 Task: Create New Customer with Customer Name: Salata, Billing Address Line1: 1394 Camden Street, Billing Address Line2:  Reno, Billing Address Line3:  Nevada 89501
Action: Mouse moved to (156, 18)
Screenshot: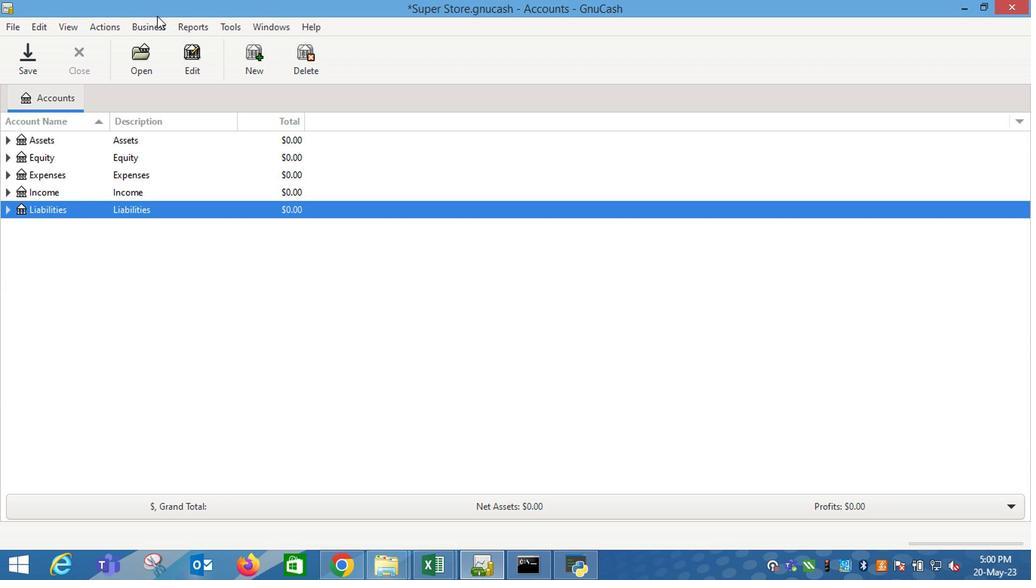 
Action: Mouse pressed left at (156, 18)
Screenshot: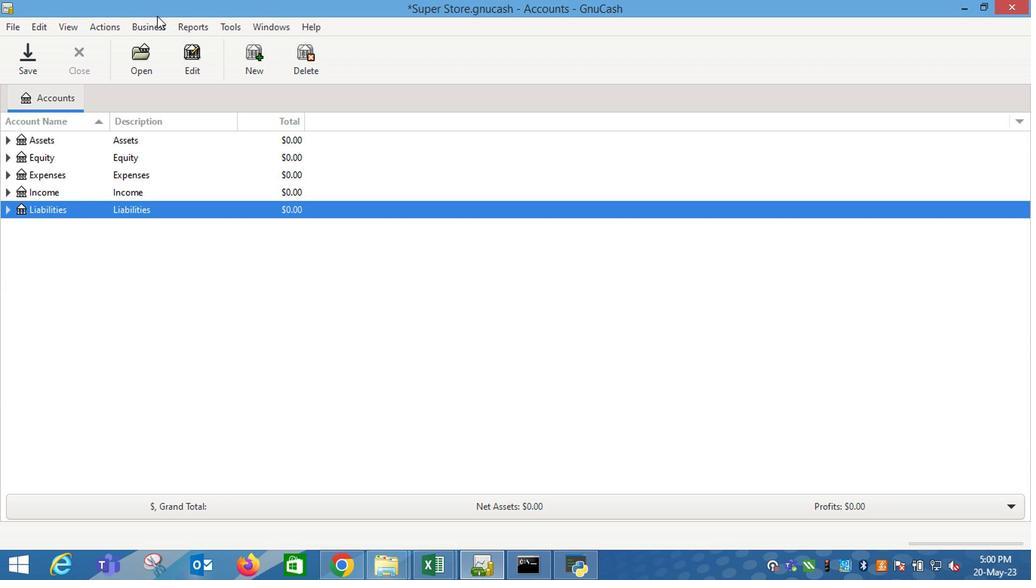 
Action: Mouse moved to (154, 27)
Screenshot: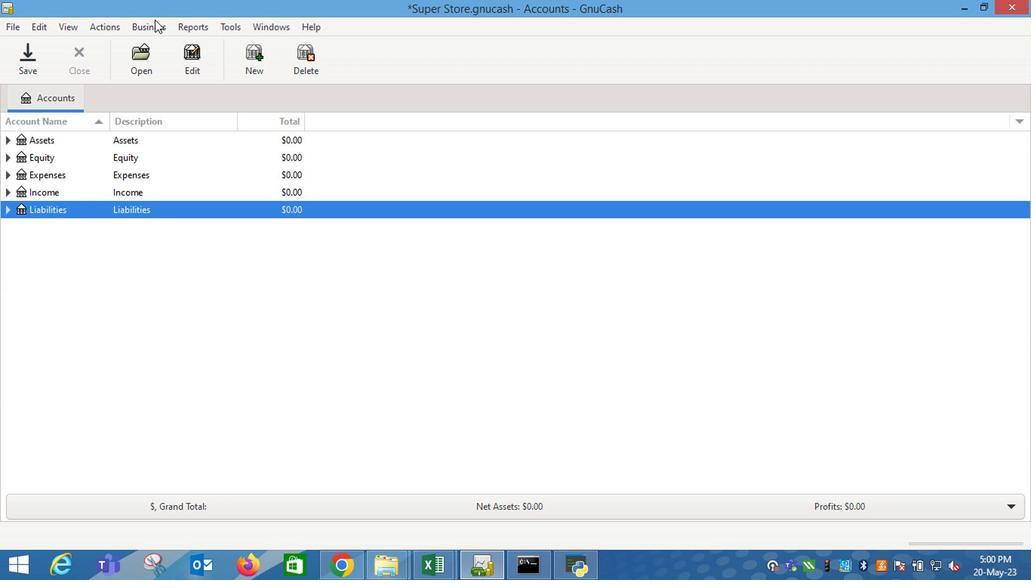
Action: Mouse pressed left at (154, 27)
Screenshot: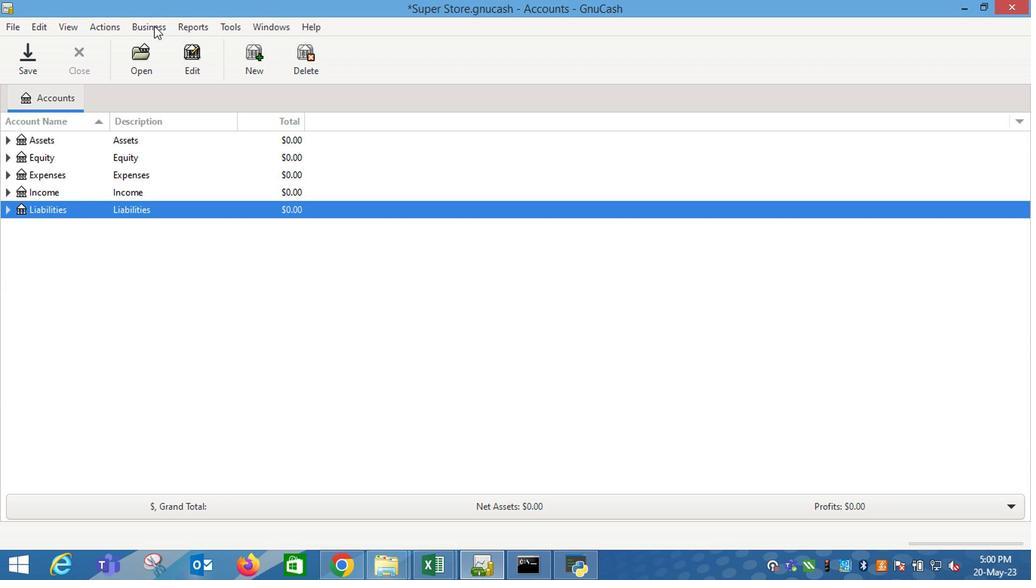 
Action: Mouse moved to (372, 70)
Screenshot: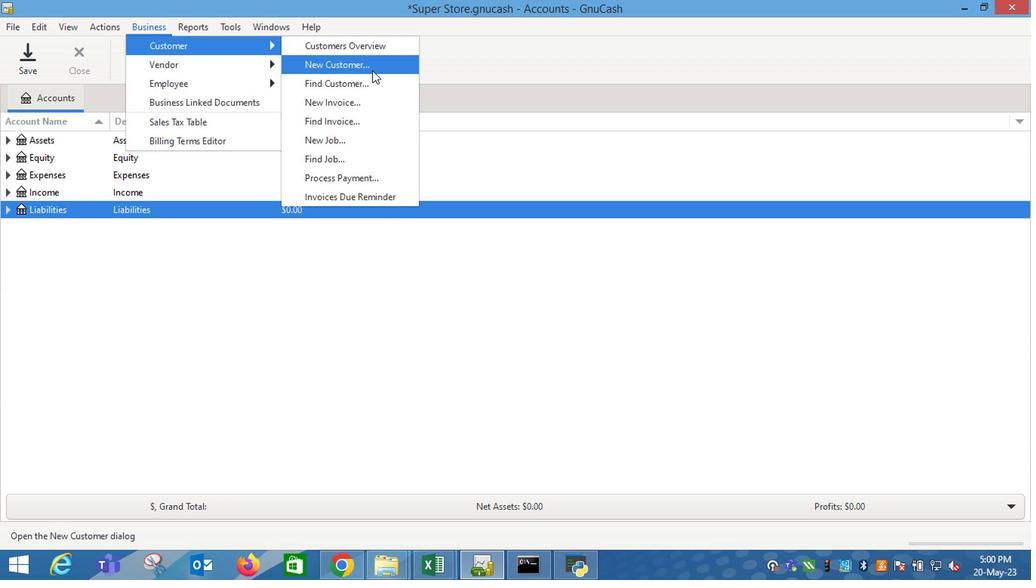 
Action: Mouse pressed left at (372, 70)
Screenshot: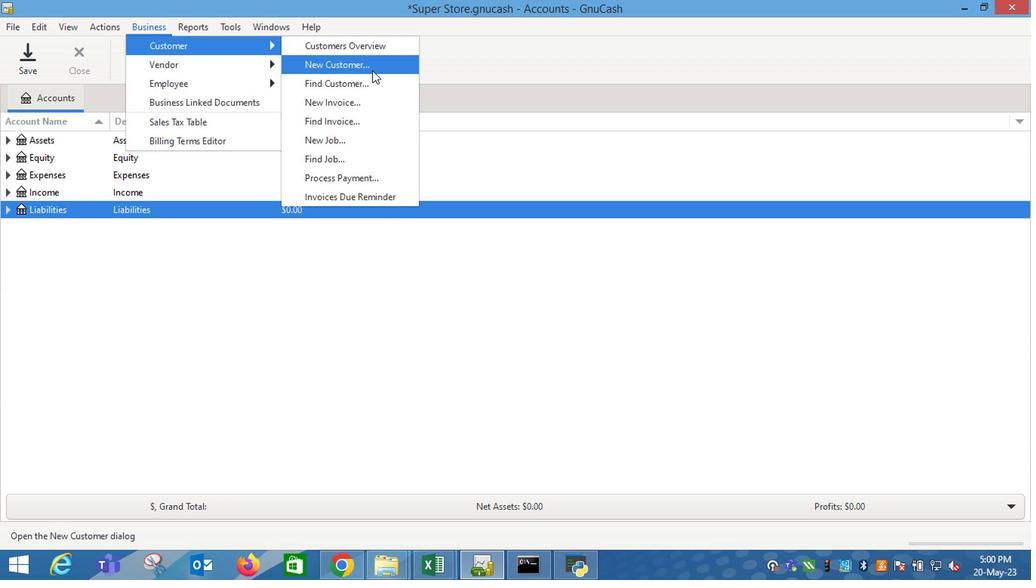 
Action: Key pressed <Key.shift_r>Salata<Key.space><Key.backspace><Key.tab><Key.tab><Key.tab>1394<Key.space><Key.shift_r>Camden<Key.space><Key.shift_r>Street<Key.tab><Key.shift_r>R<Key.tab><Key.shift_r>N<Key.tab>
Screenshot: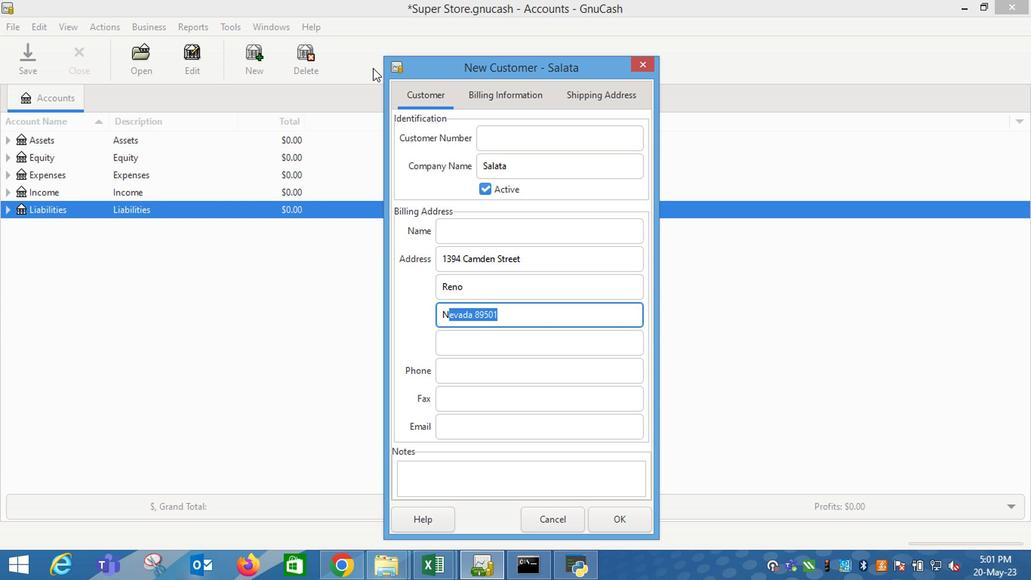 
Action: Mouse moved to (634, 527)
Screenshot: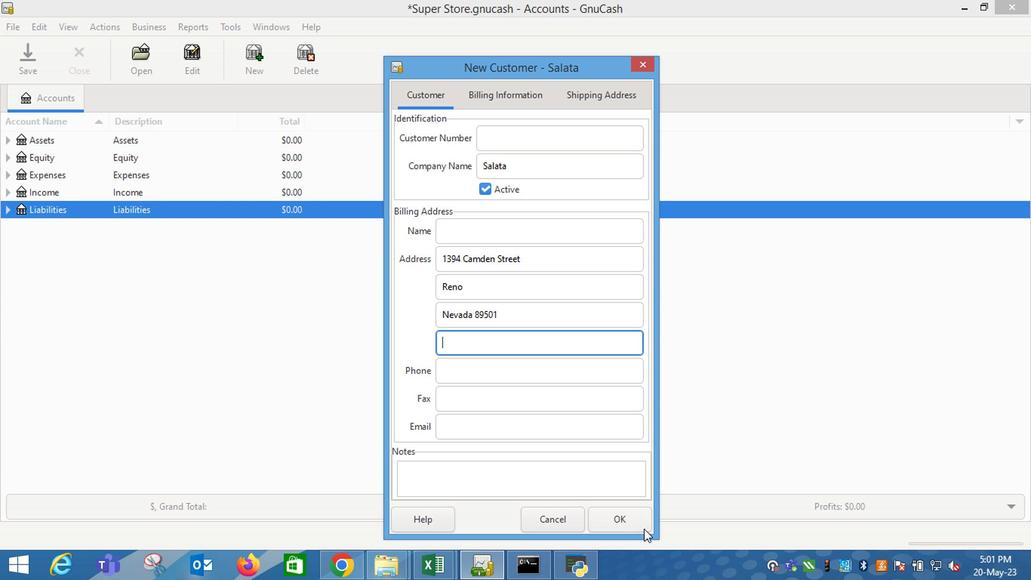 
Action: Mouse pressed left at (634, 527)
Screenshot: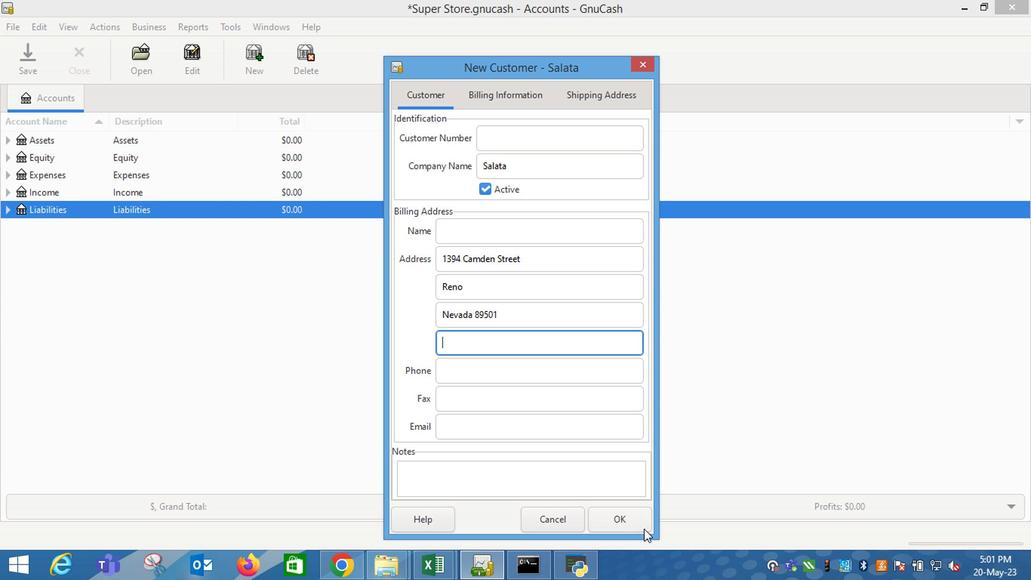 
